 Task: Toggle the unfold on click after the end of the line in the text editor.
Action: Mouse moved to (13, 544)
Screenshot: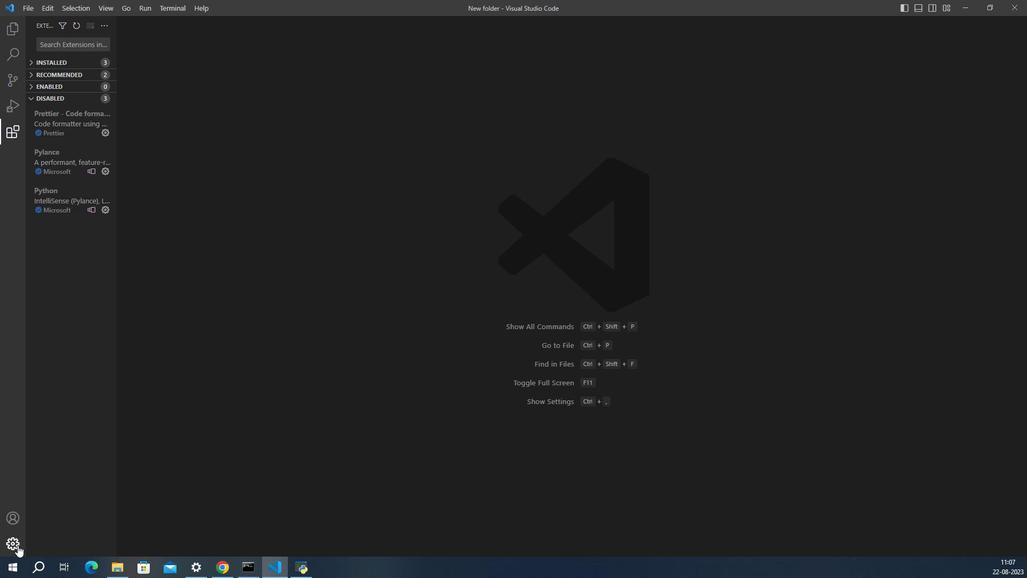 
Action: Mouse pressed left at (13, 544)
Screenshot: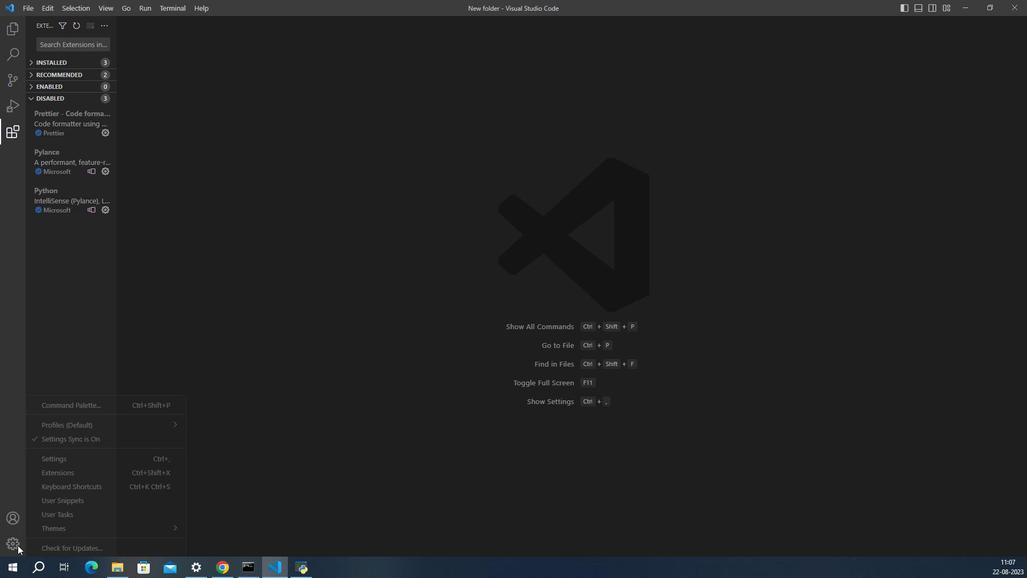 
Action: Mouse moved to (53, 458)
Screenshot: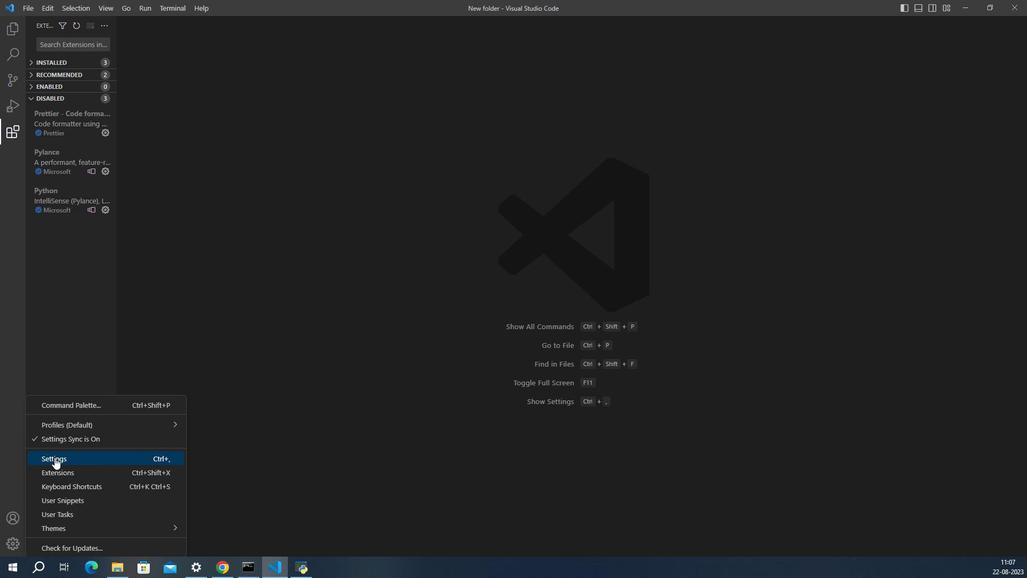 
Action: Mouse pressed left at (53, 458)
Screenshot: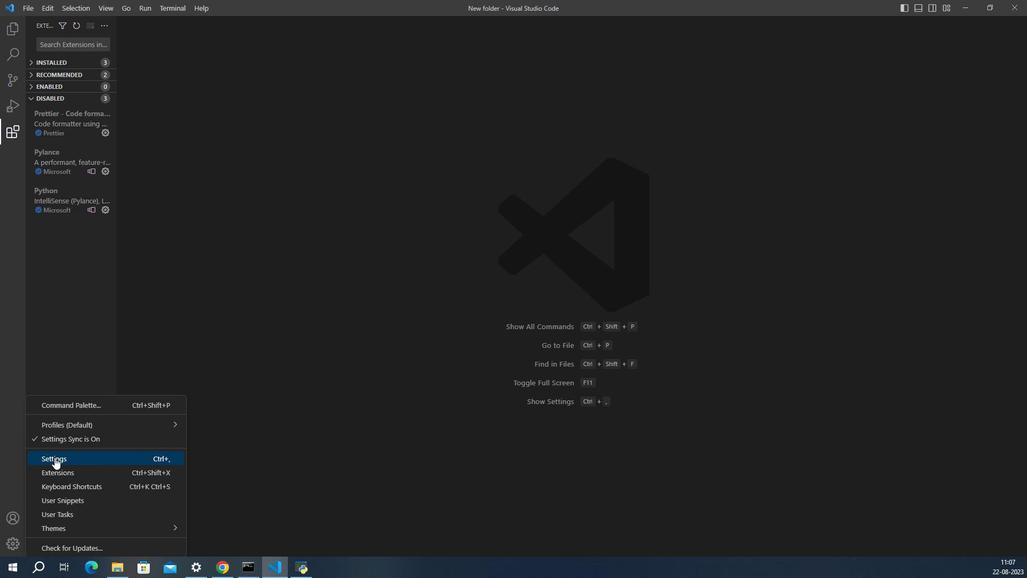 
Action: Mouse moved to (468, 360)
Screenshot: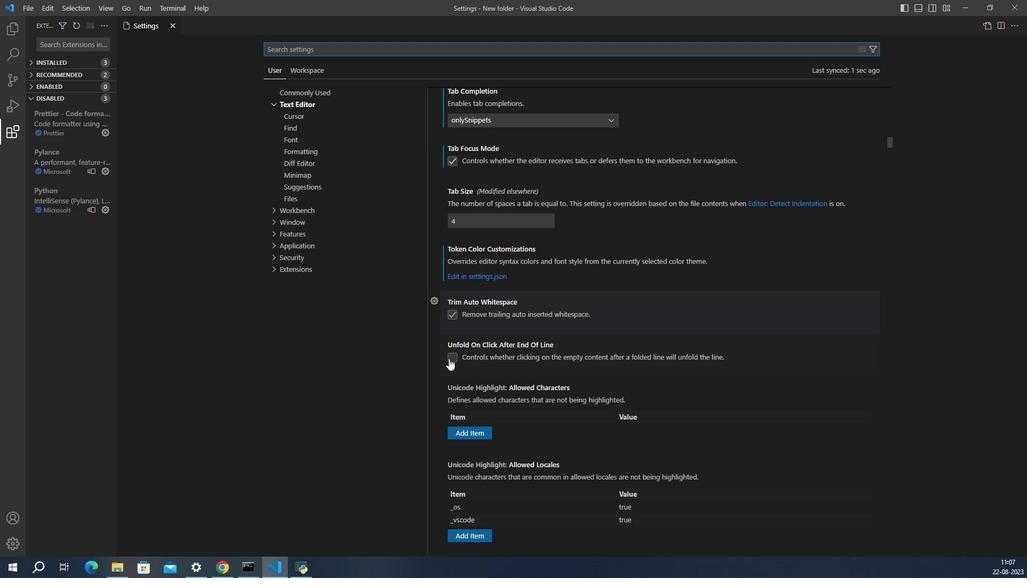 
Action: Mouse pressed left at (468, 360)
Screenshot: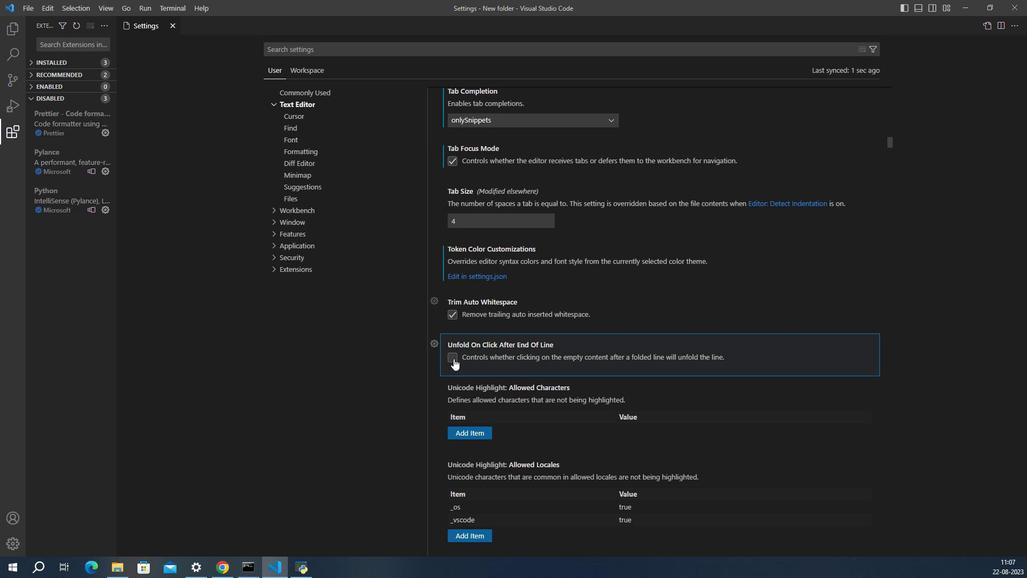 
Action: Mouse moved to (491, 360)
Screenshot: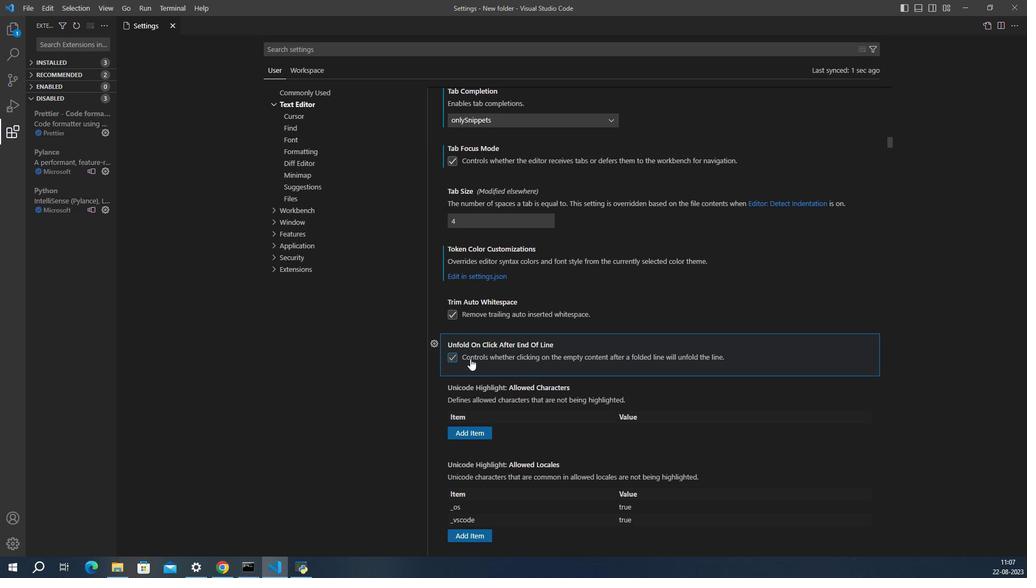 
